 Task: Create a due date automation trigger when advanced on, on the tuesday before a card is due add dates without an overdue due date at 11:00 AM.
Action: Mouse moved to (893, 280)
Screenshot: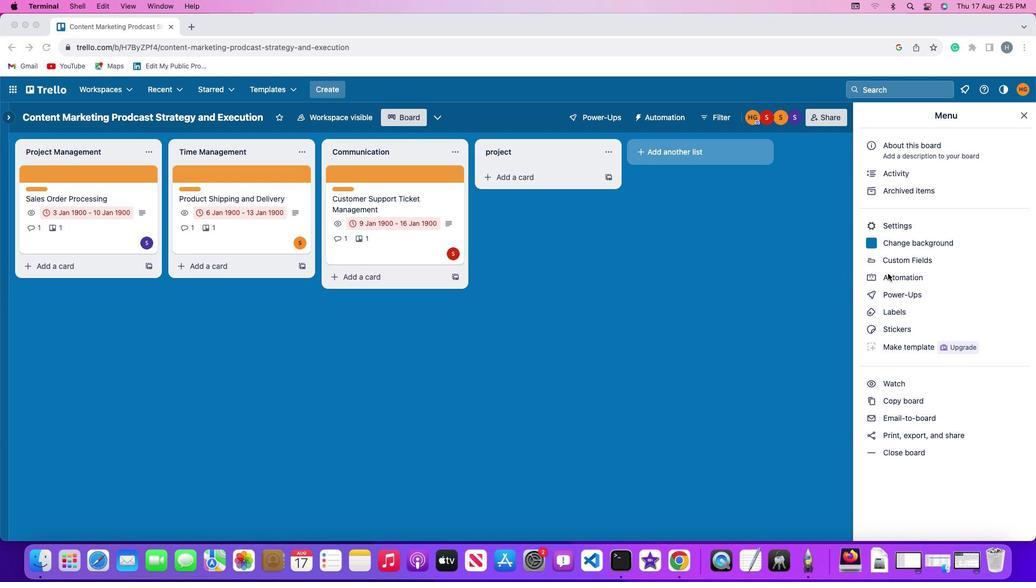 
Action: Mouse pressed left at (893, 280)
Screenshot: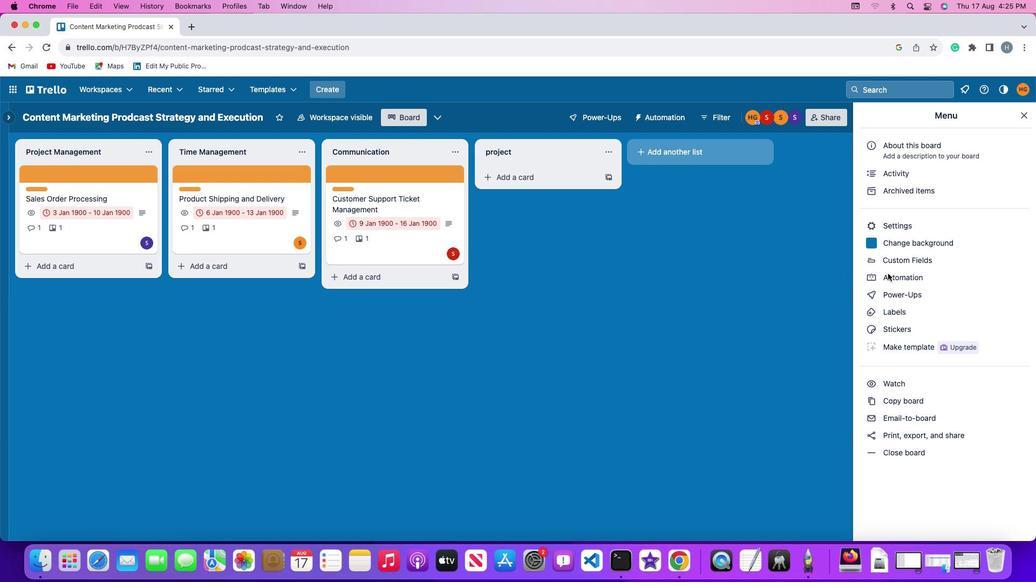 
Action: Mouse pressed left at (893, 280)
Screenshot: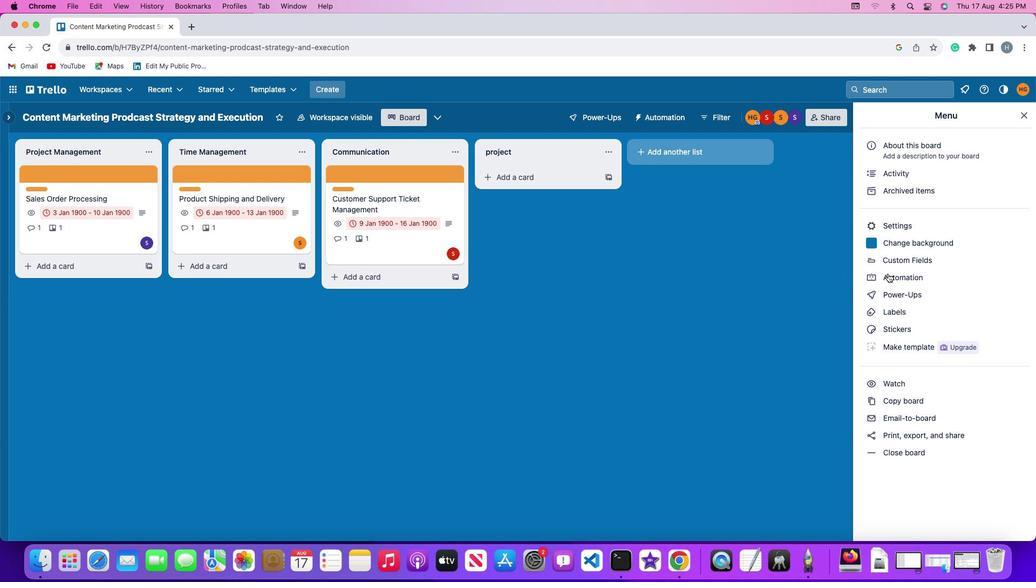 
Action: Mouse moved to (78, 255)
Screenshot: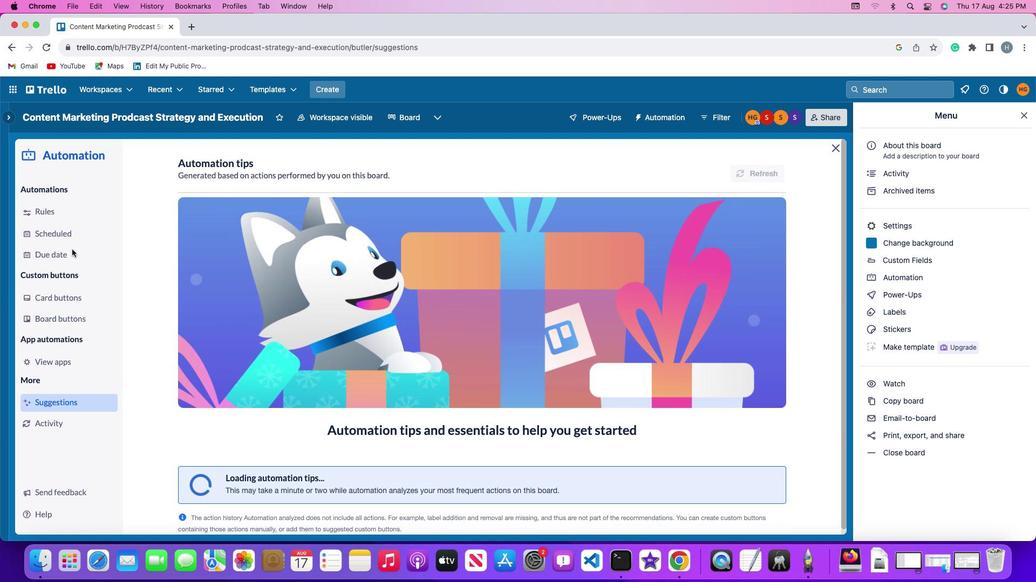 
Action: Mouse pressed left at (78, 255)
Screenshot: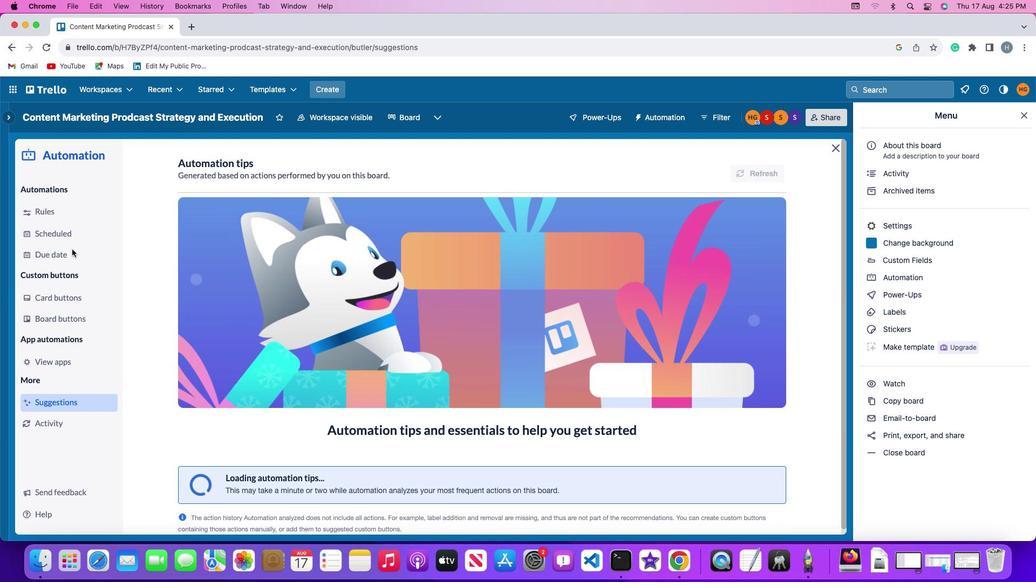 
Action: Mouse moved to (713, 171)
Screenshot: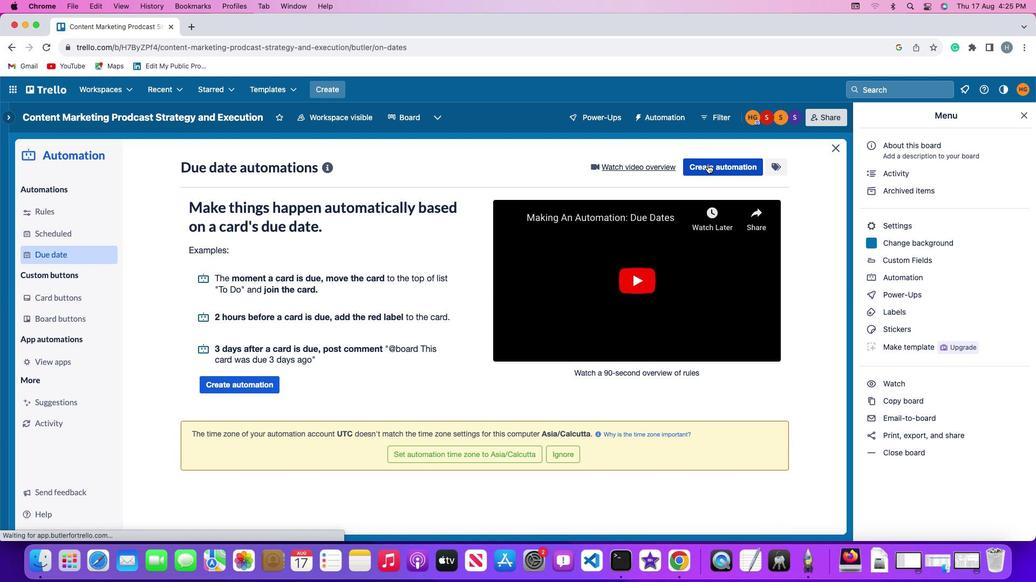
Action: Mouse pressed left at (713, 171)
Screenshot: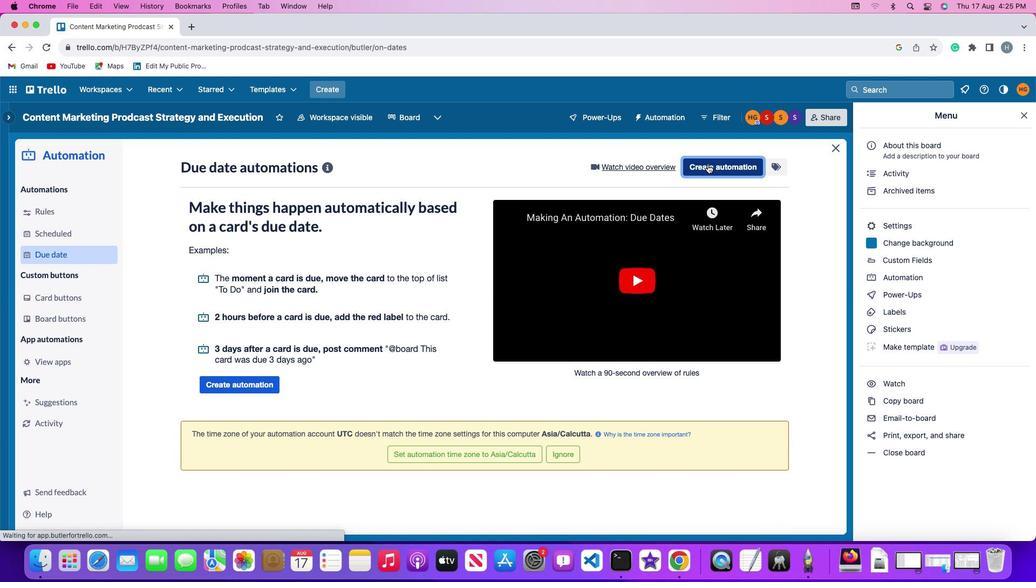 
Action: Mouse moved to (229, 277)
Screenshot: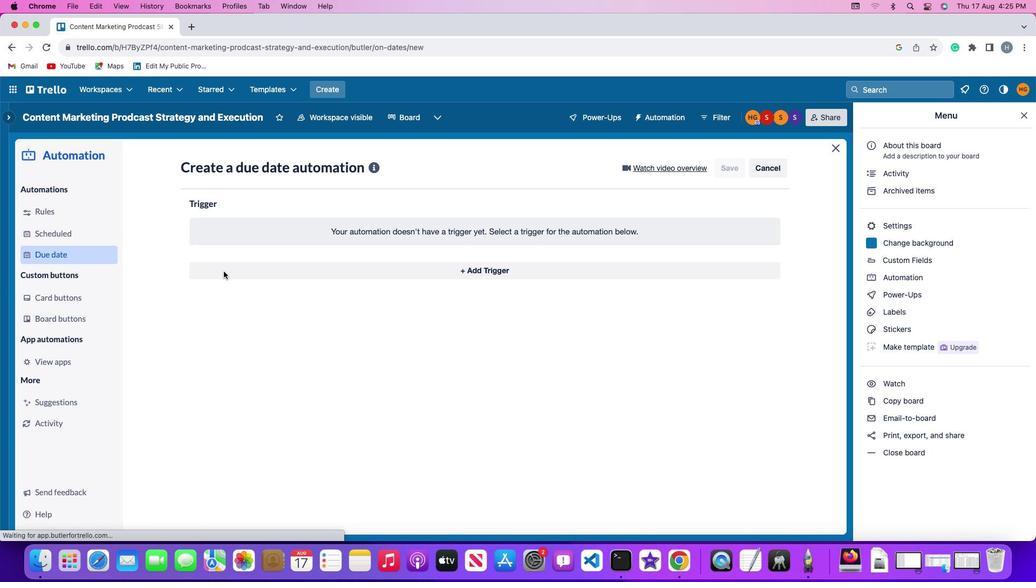 
Action: Mouse pressed left at (229, 277)
Screenshot: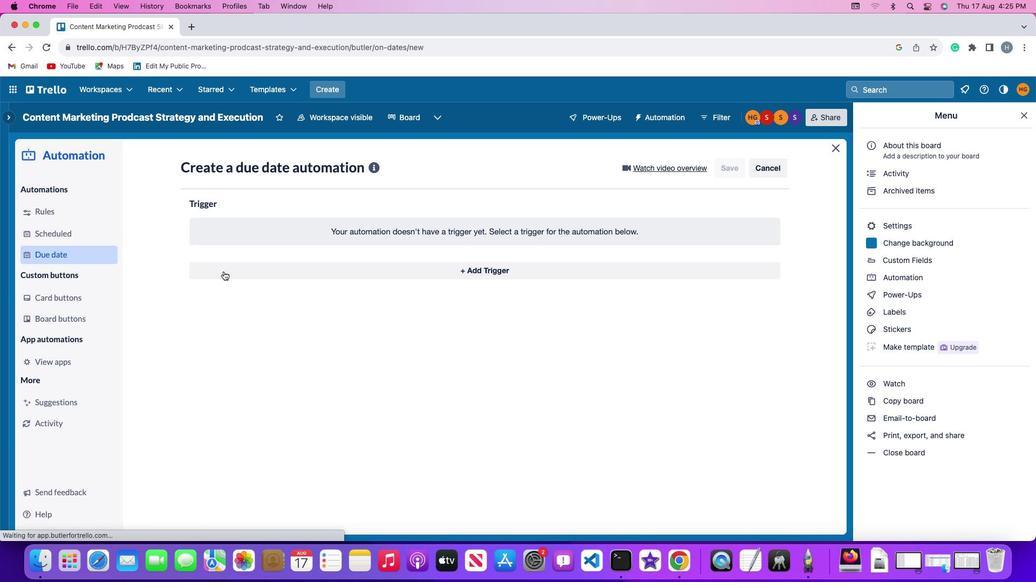 
Action: Mouse moved to (241, 473)
Screenshot: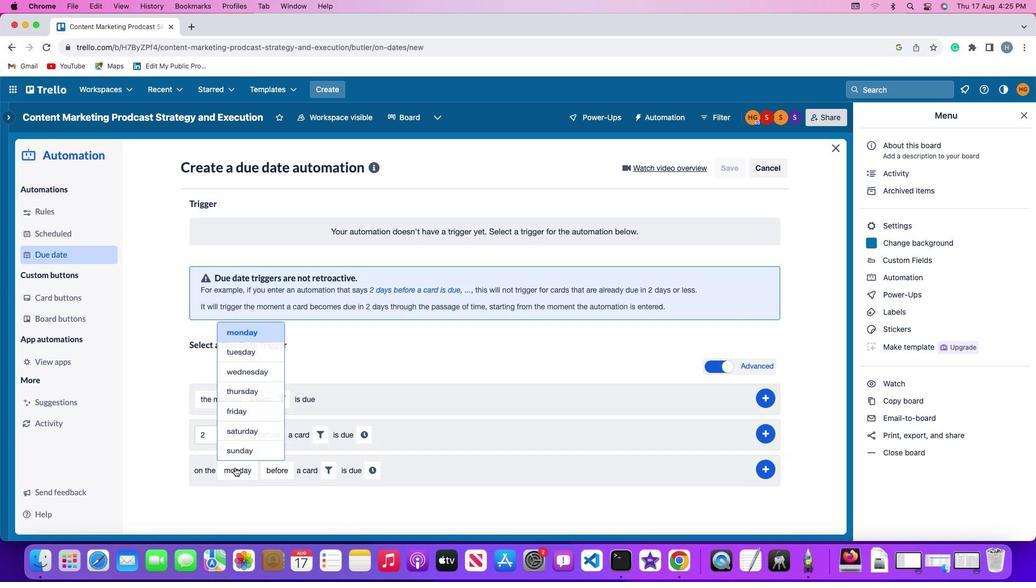 
Action: Mouse pressed left at (241, 473)
Screenshot: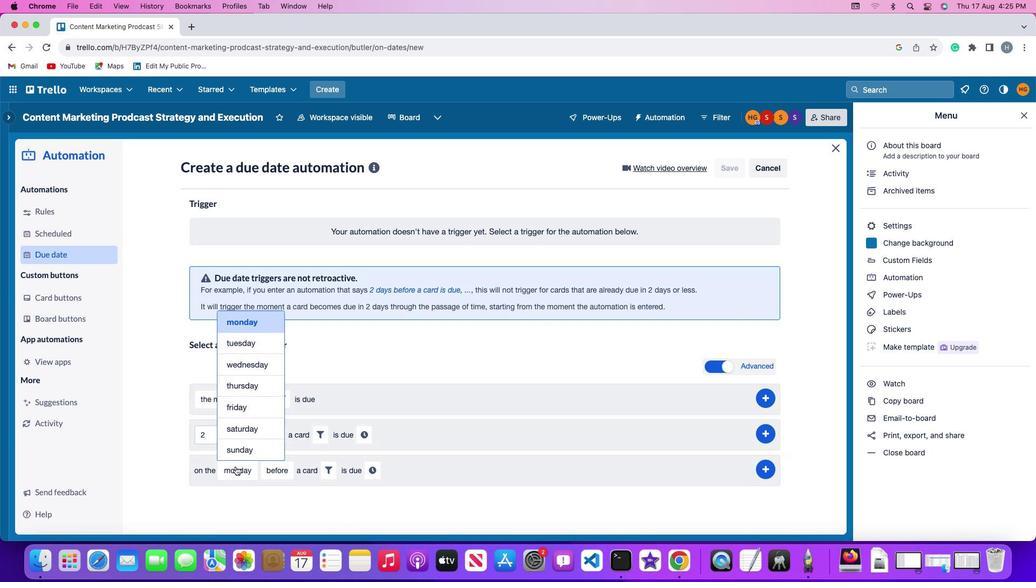 
Action: Mouse moved to (262, 348)
Screenshot: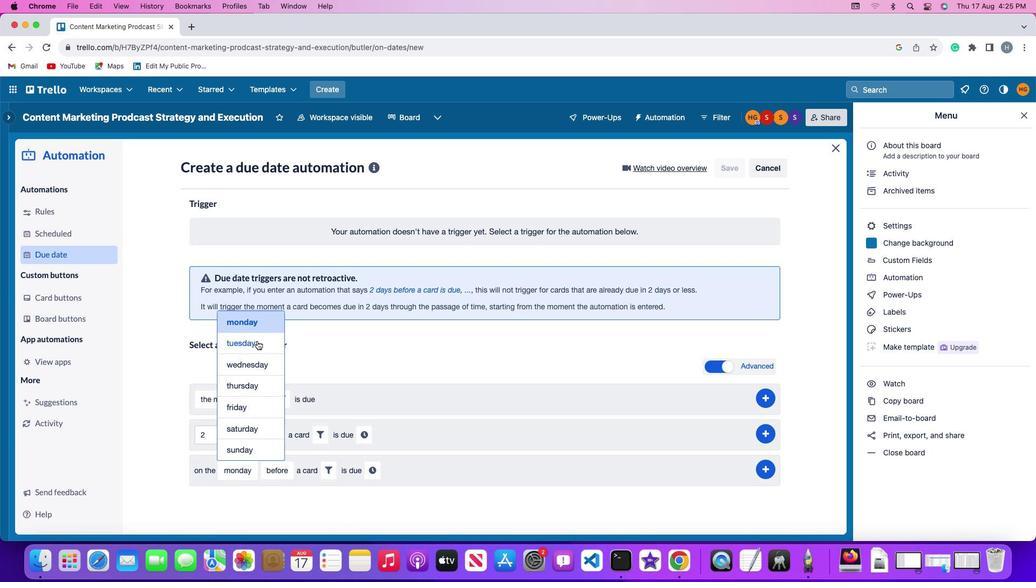 
Action: Mouse pressed left at (262, 348)
Screenshot: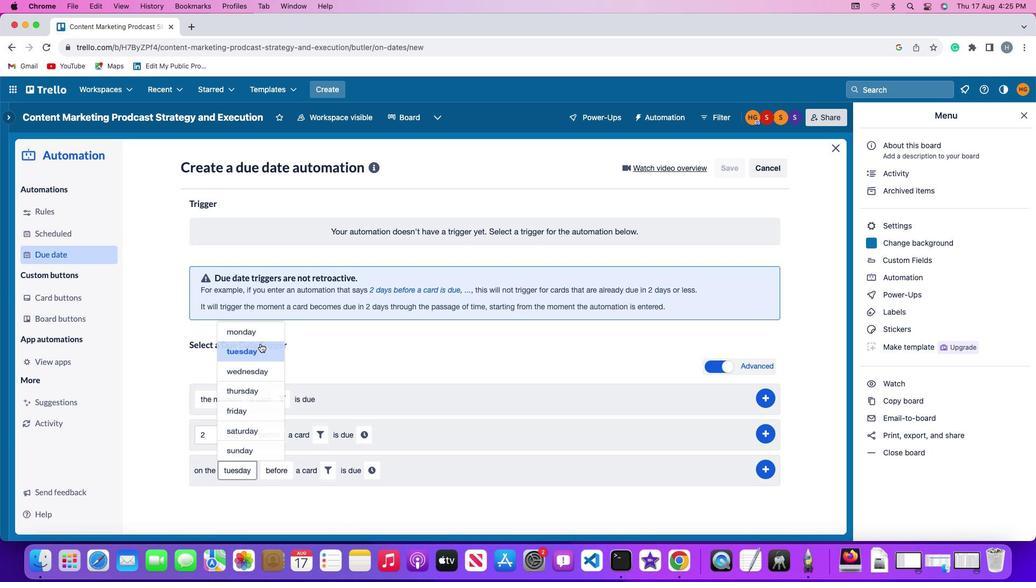 
Action: Mouse moved to (291, 480)
Screenshot: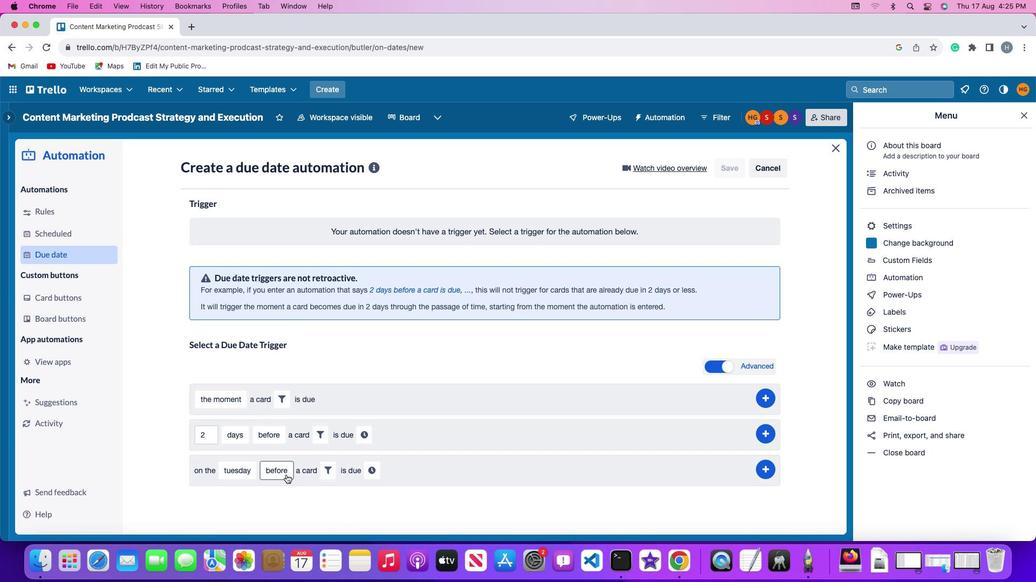 
Action: Mouse pressed left at (291, 480)
Screenshot: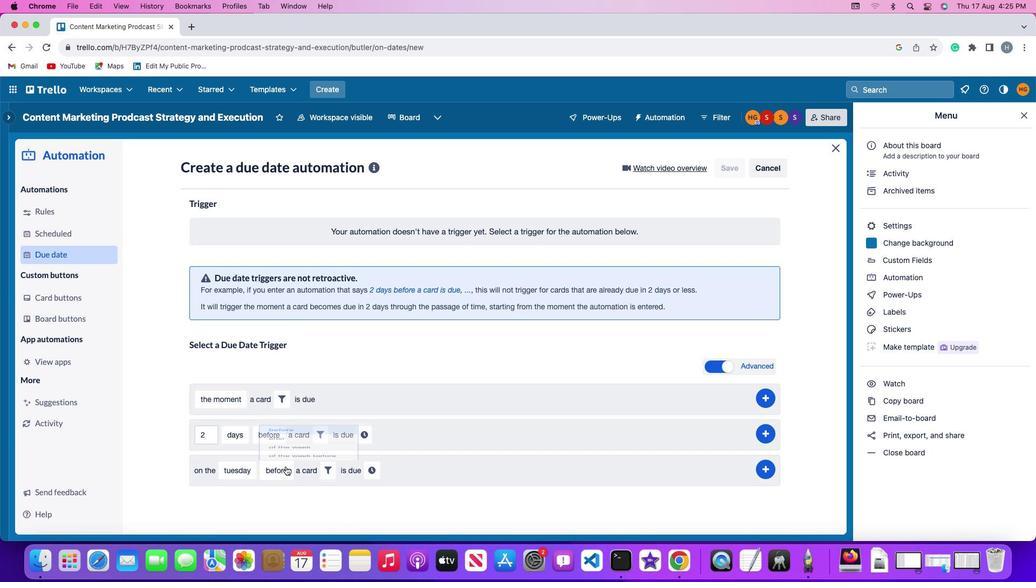 
Action: Mouse moved to (302, 390)
Screenshot: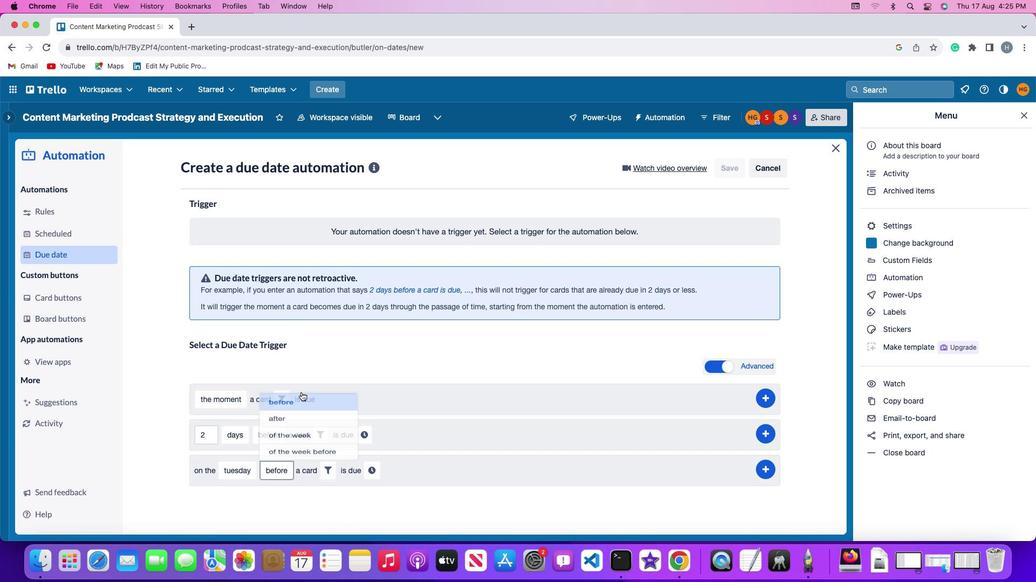
Action: Mouse pressed left at (302, 390)
Screenshot: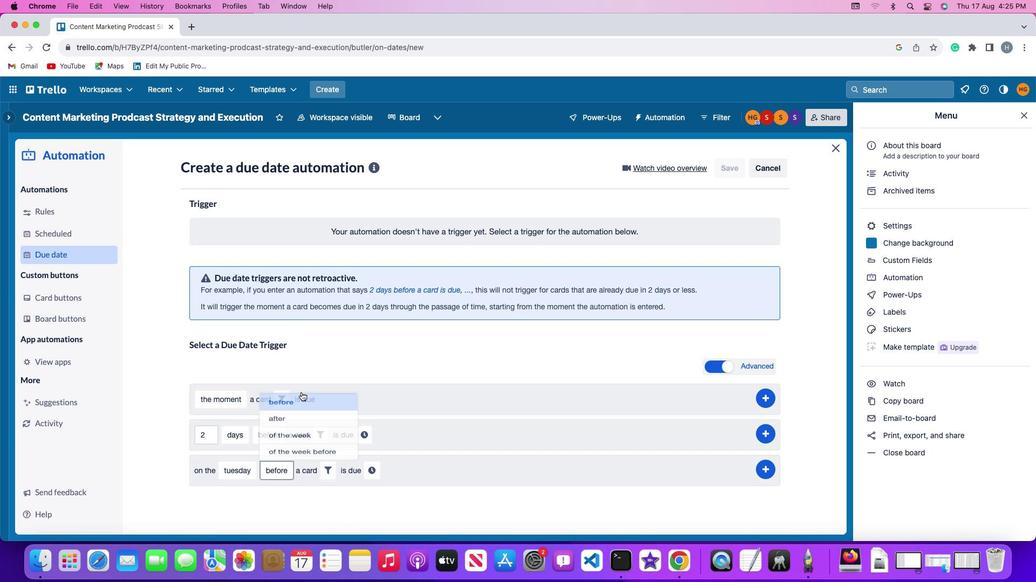 
Action: Mouse moved to (339, 480)
Screenshot: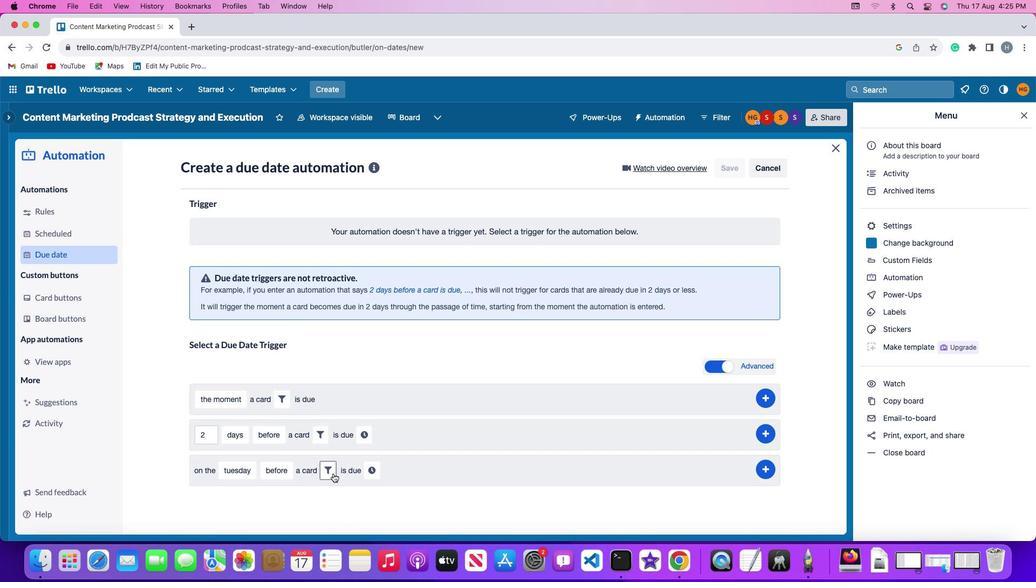 
Action: Mouse pressed left at (339, 480)
Screenshot: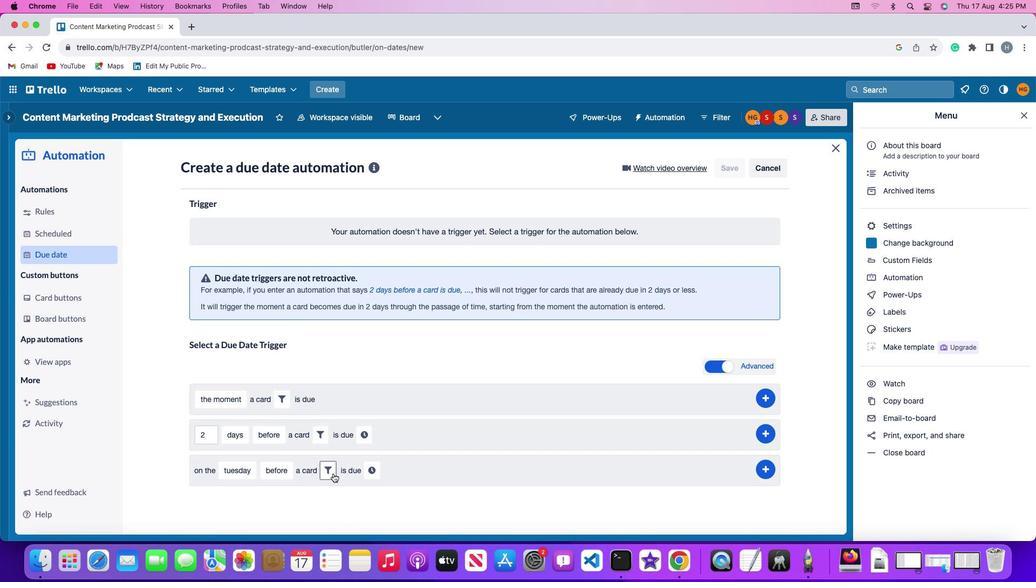 
Action: Mouse moved to (398, 513)
Screenshot: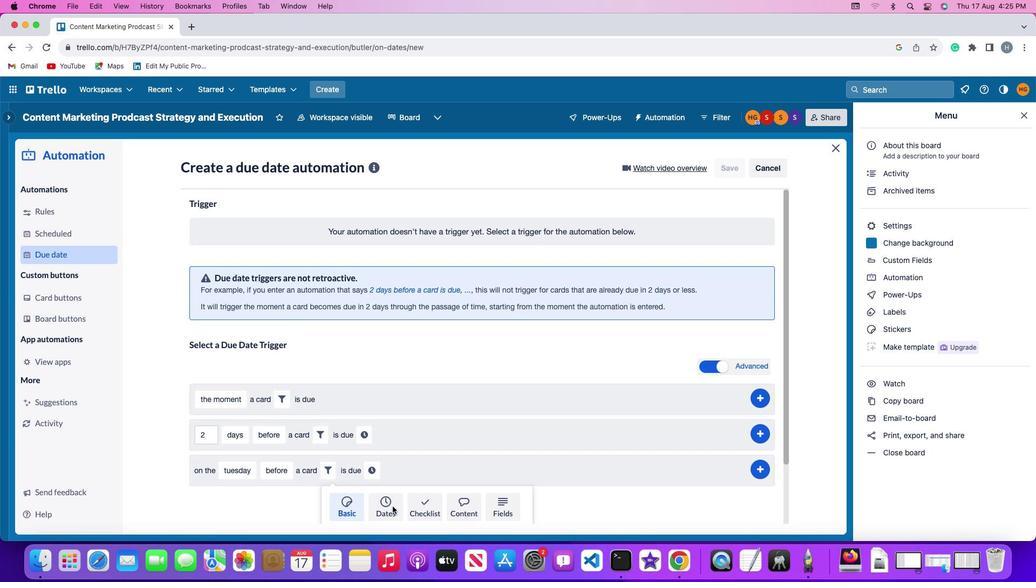
Action: Mouse pressed left at (398, 513)
Screenshot: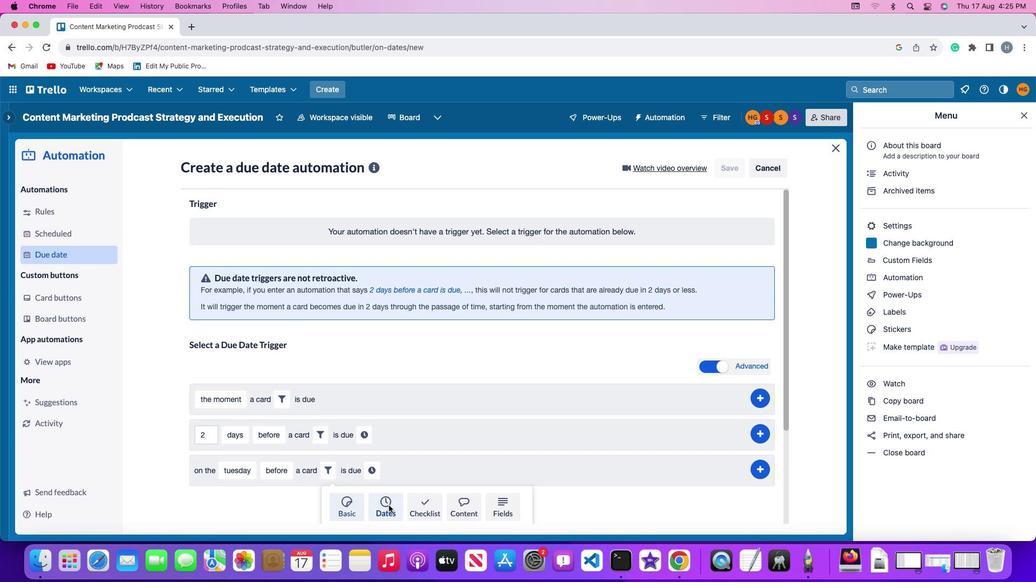 
Action: Mouse moved to (281, 501)
Screenshot: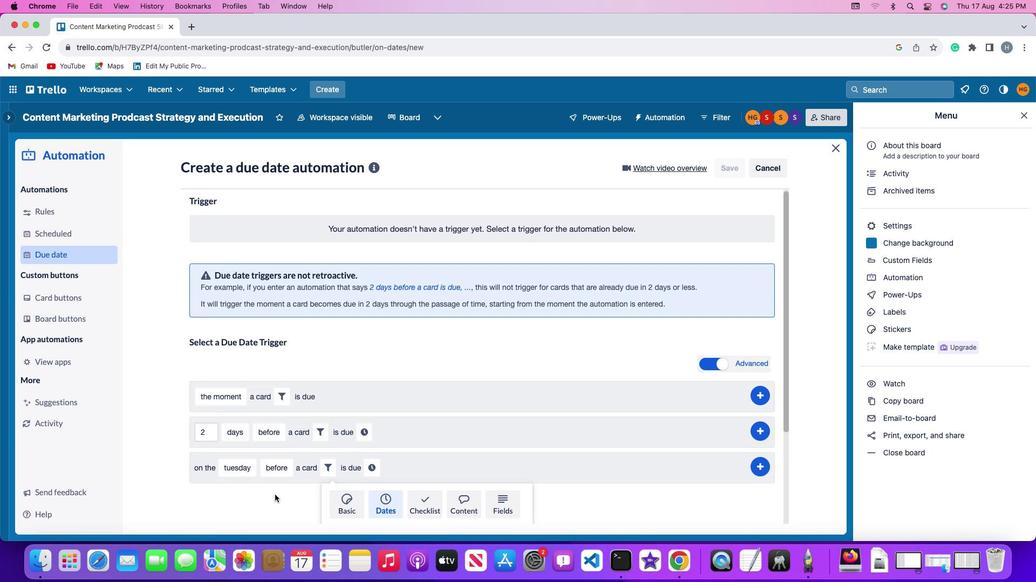 
Action: Mouse scrolled (281, 501) with delta (5, 5)
Screenshot: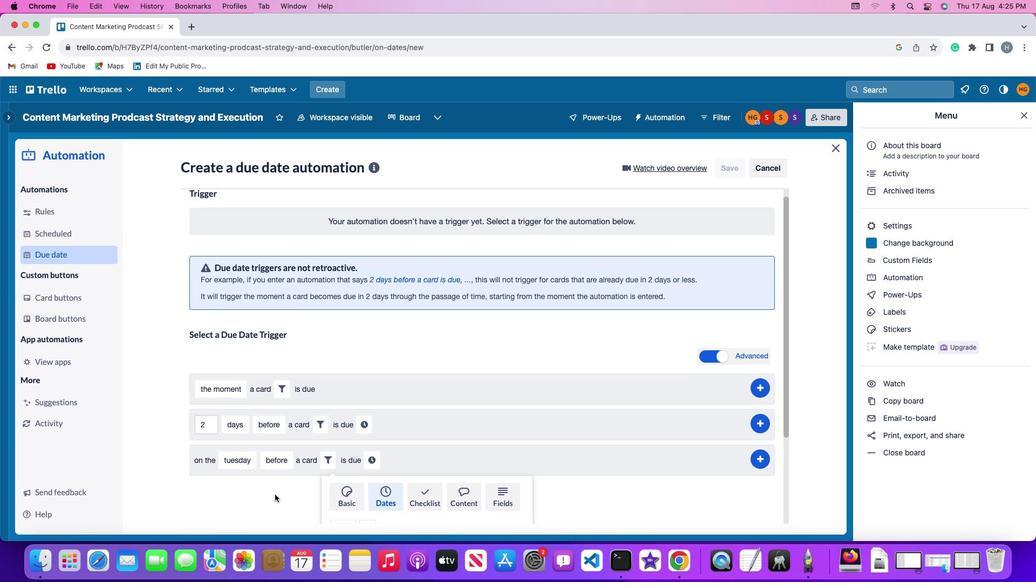 
Action: Mouse scrolled (281, 501) with delta (5, 5)
Screenshot: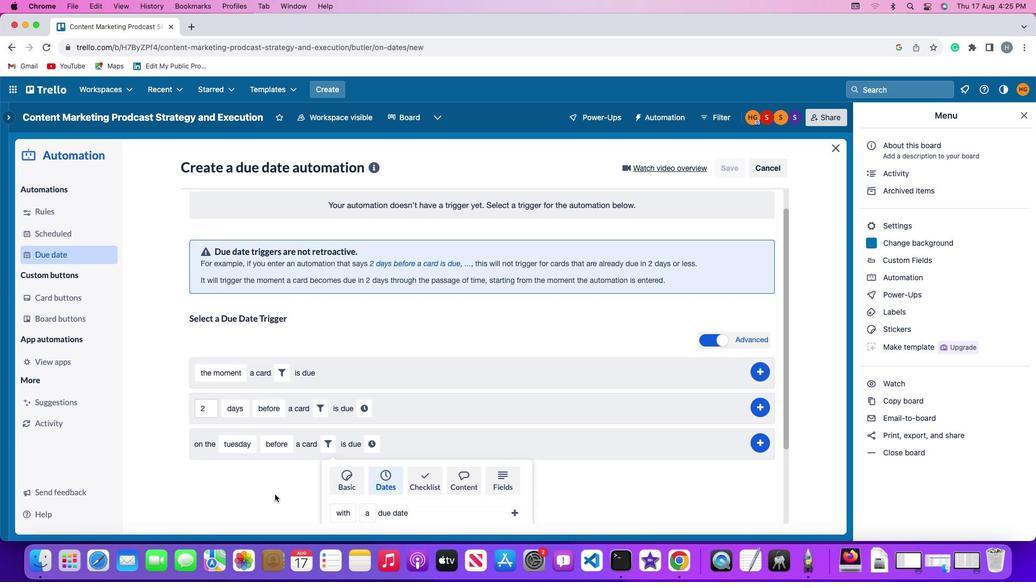 
Action: Mouse scrolled (281, 501) with delta (5, 4)
Screenshot: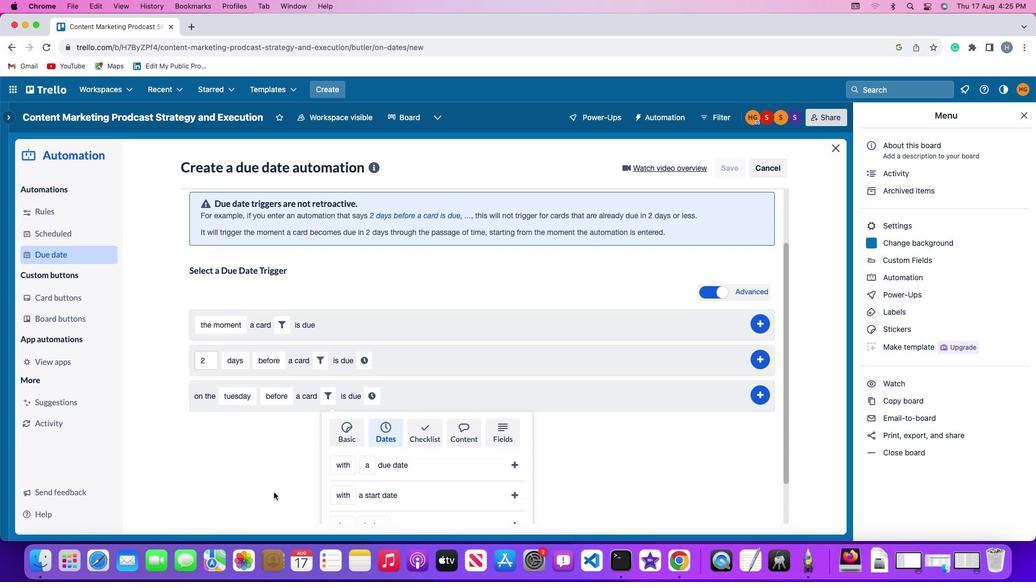 
Action: Mouse moved to (281, 500)
Screenshot: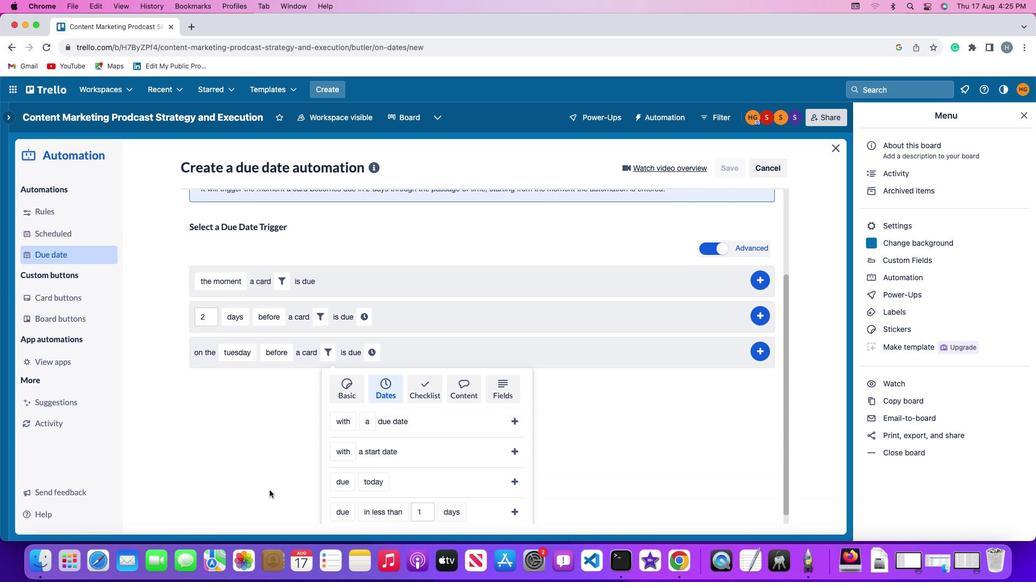 
Action: Mouse scrolled (281, 500) with delta (5, 4)
Screenshot: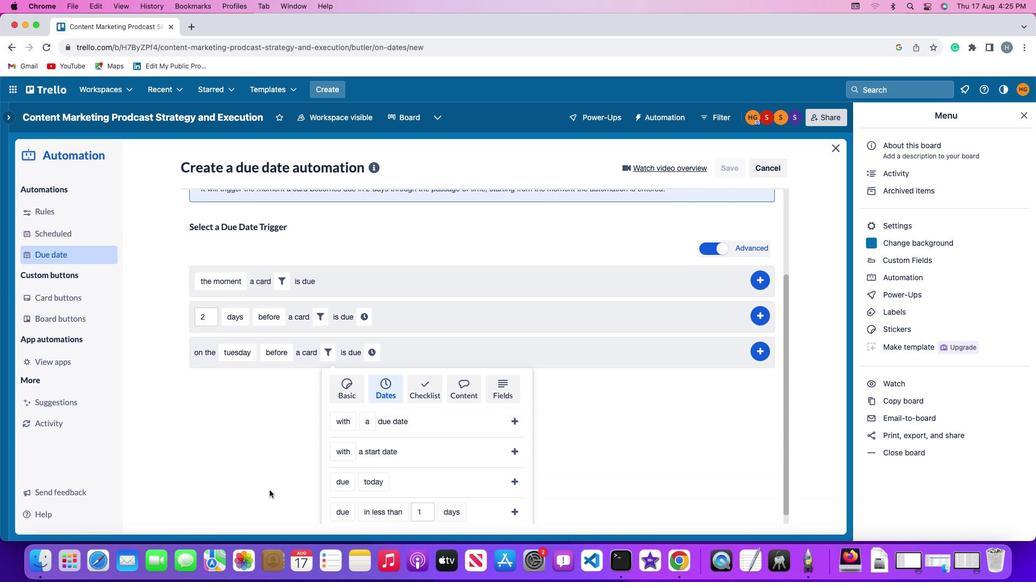
Action: Mouse moved to (350, 414)
Screenshot: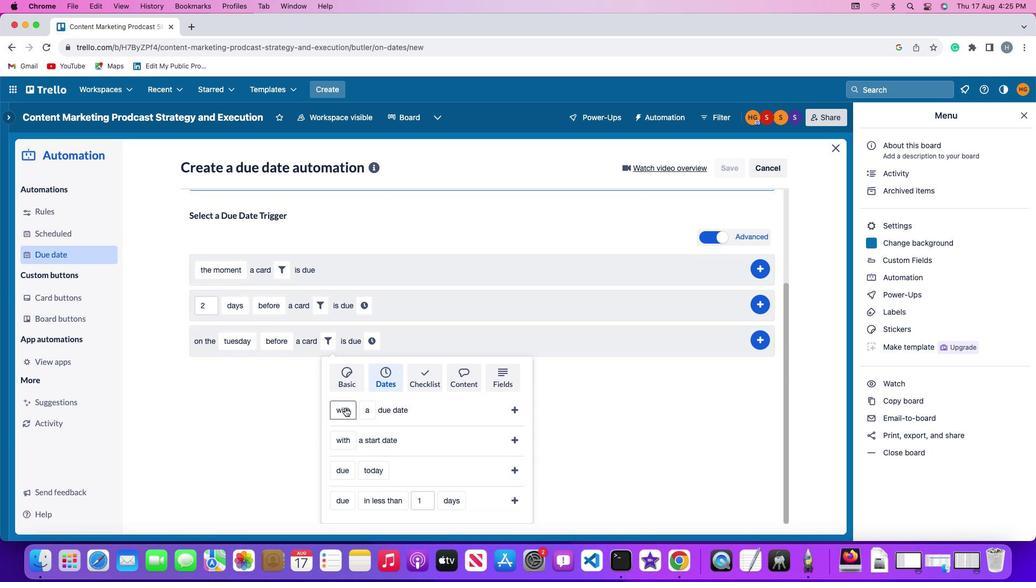 
Action: Mouse pressed left at (350, 414)
Screenshot: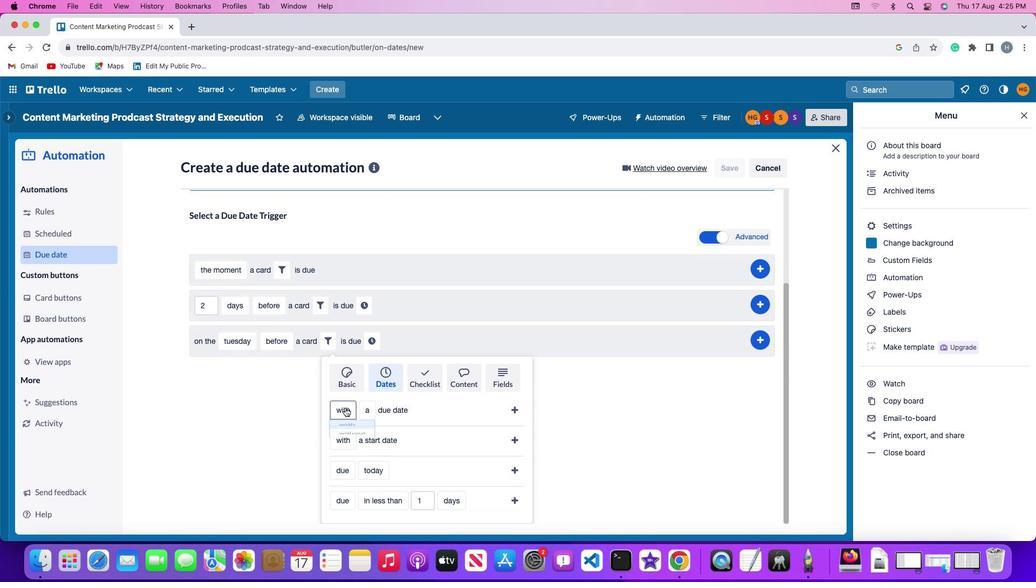 
Action: Mouse moved to (350, 454)
Screenshot: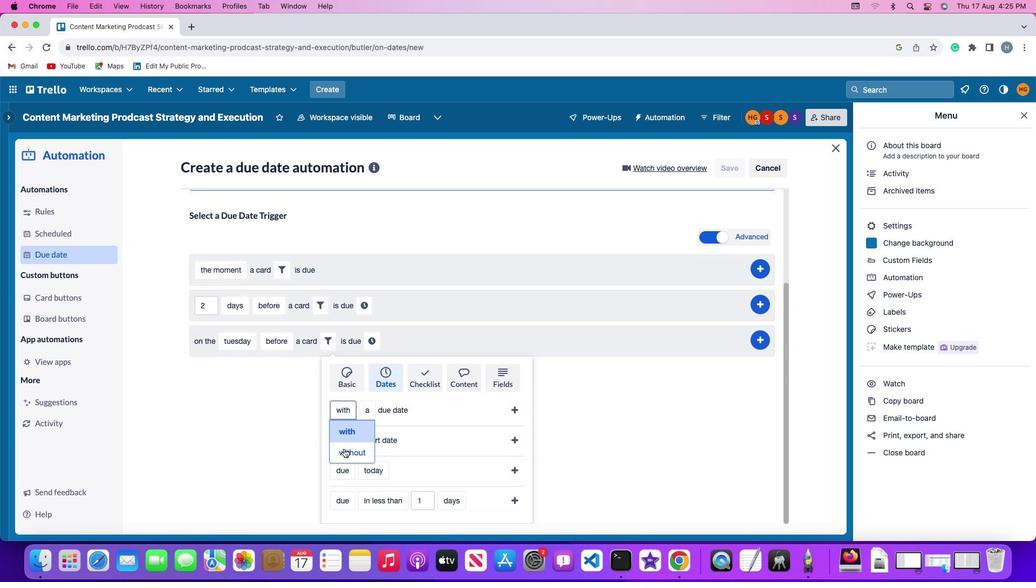 
Action: Mouse pressed left at (350, 454)
Screenshot: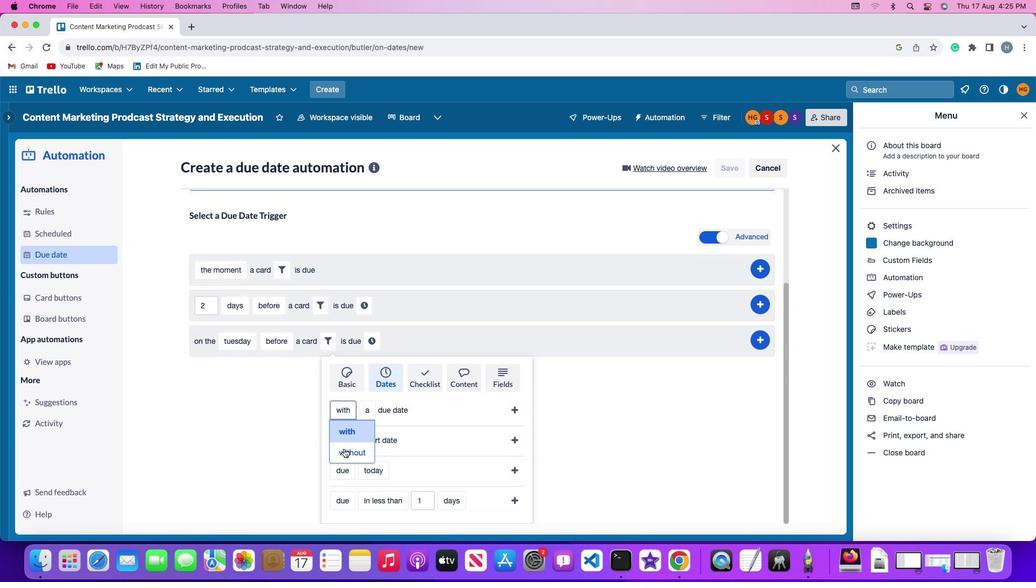 
Action: Mouse moved to (382, 417)
Screenshot: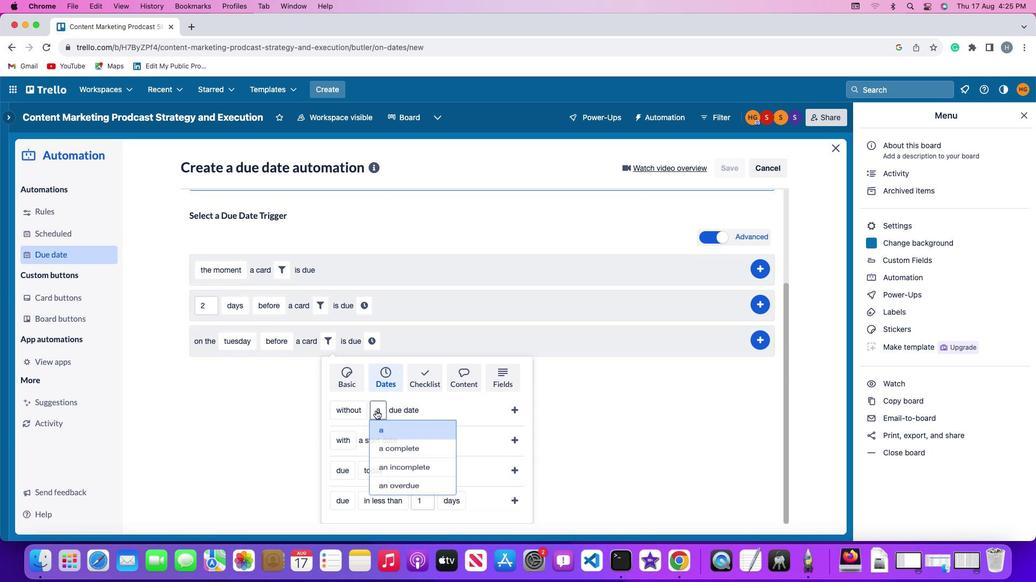 
Action: Mouse pressed left at (382, 417)
Screenshot: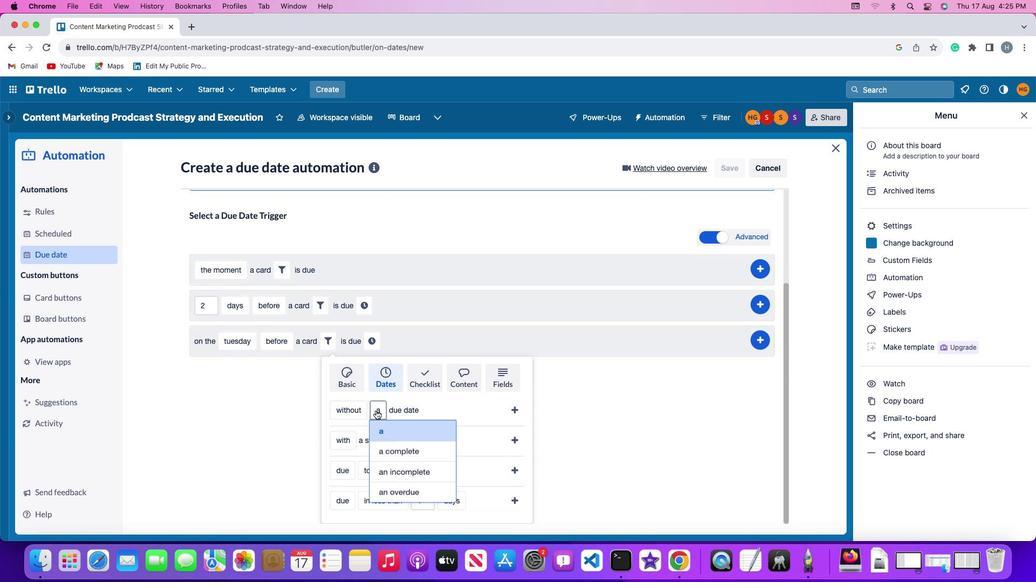 
Action: Mouse moved to (403, 499)
Screenshot: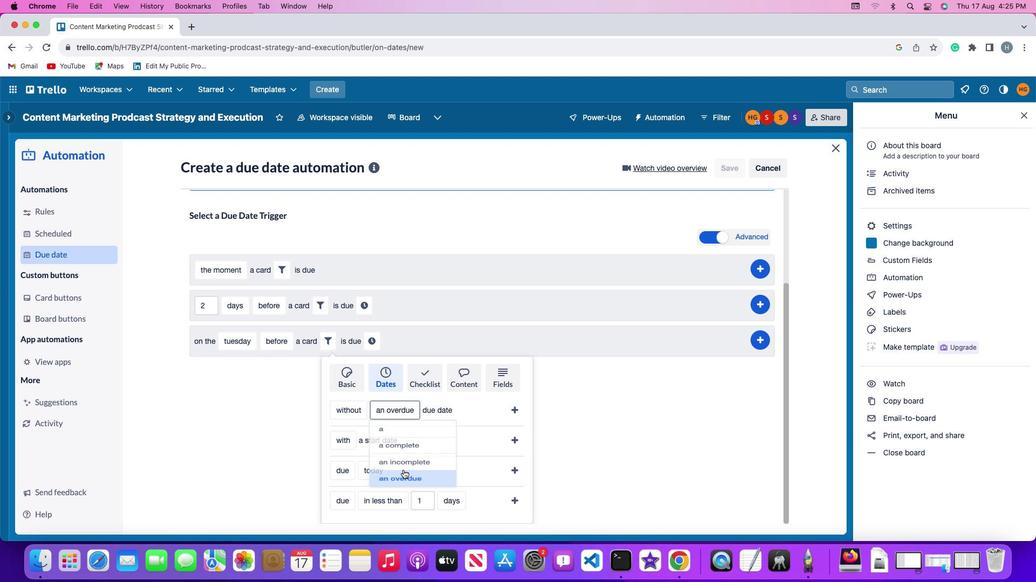 
Action: Mouse pressed left at (403, 499)
Screenshot: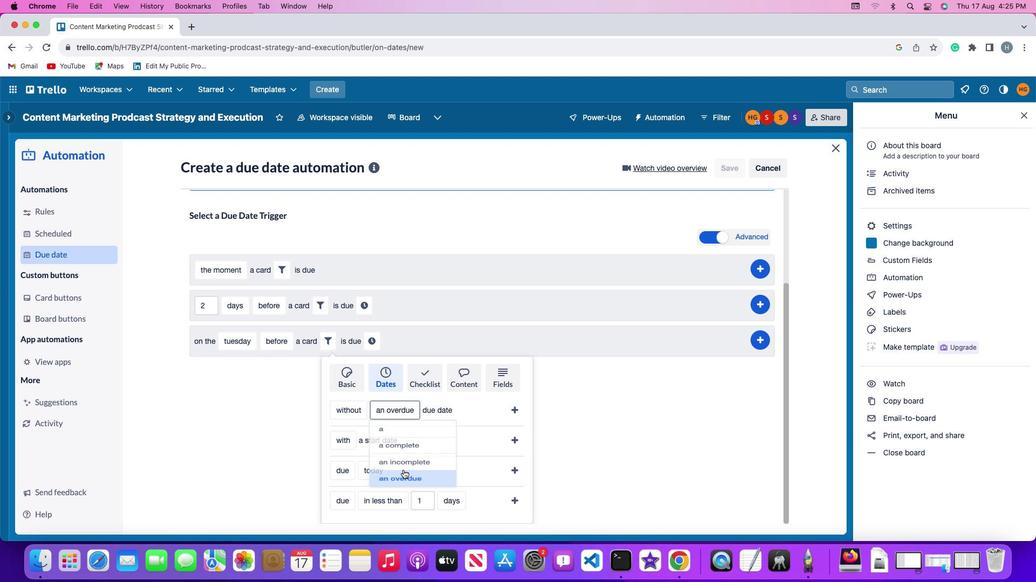 
Action: Mouse moved to (523, 412)
Screenshot: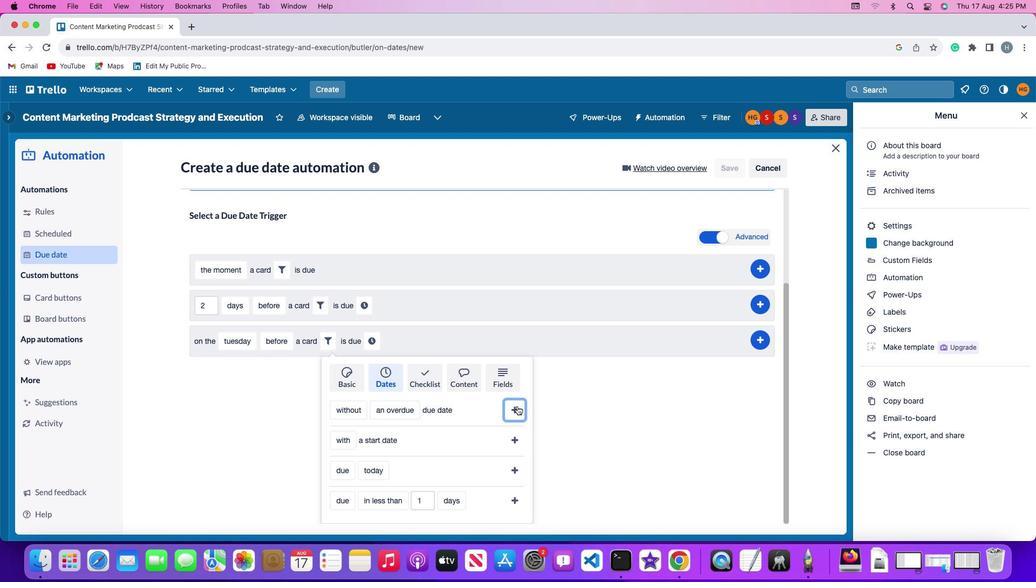 
Action: Mouse pressed left at (523, 412)
Screenshot: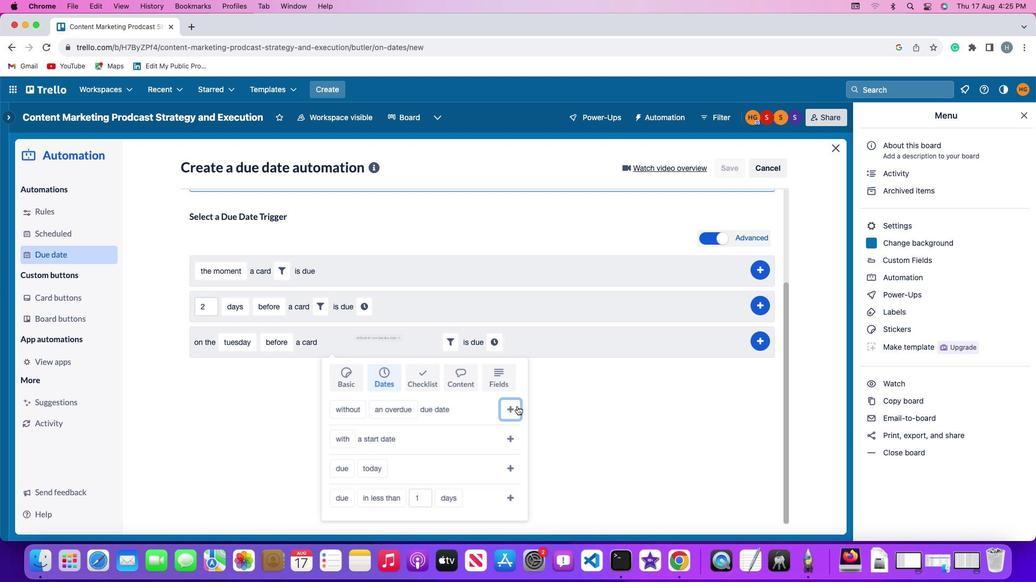 
Action: Mouse moved to (500, 473)
Screenshot: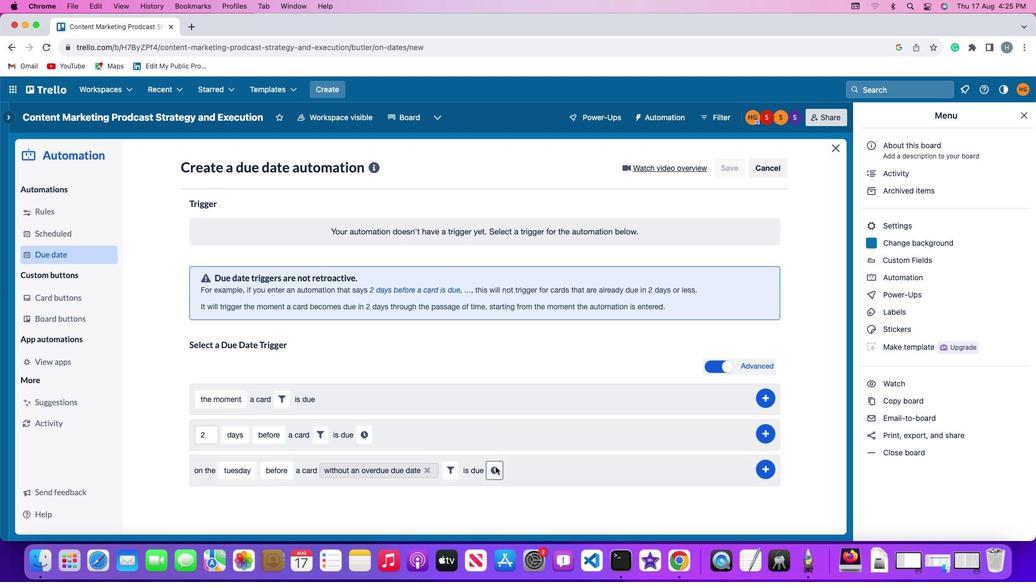 
Action: Mouse pressed left at (500, 473)
Screenshot: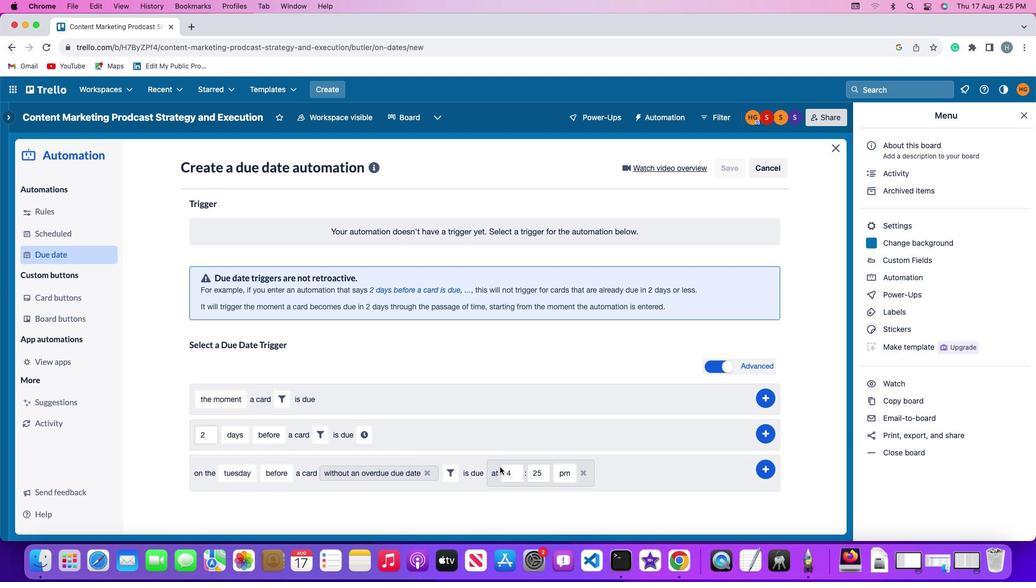 
Action: Mouse moved to (526, 477)
Screenshot: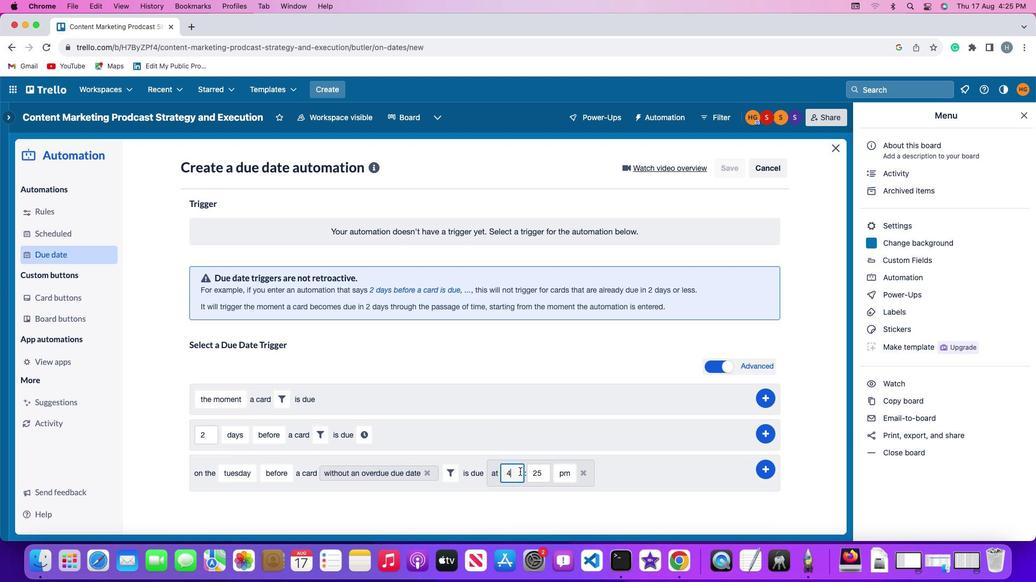 
Action: Mouse pressed left at (526, 477)
Screenshot: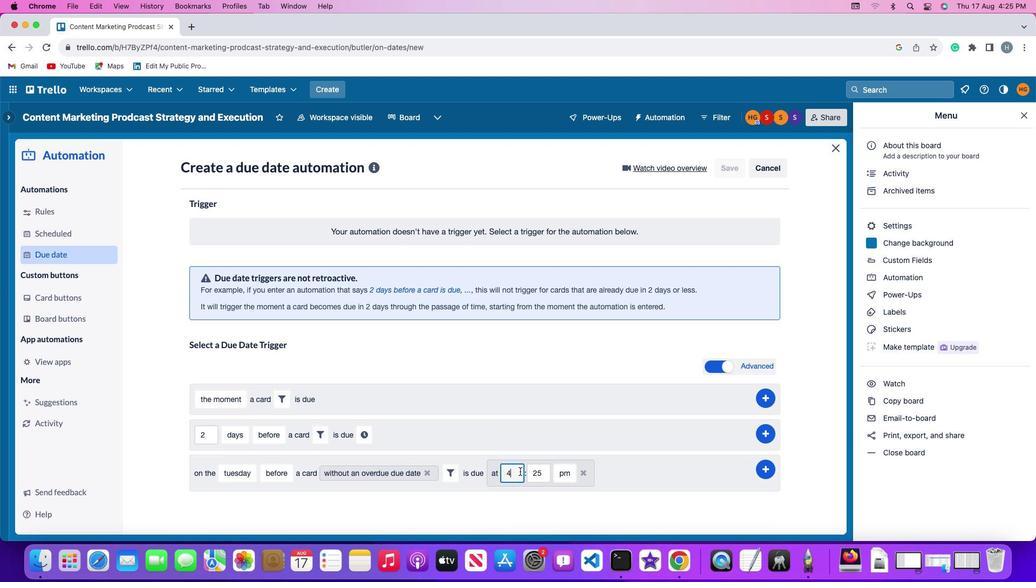 
Action: Mouse moved to (516, 473)
Screenshot: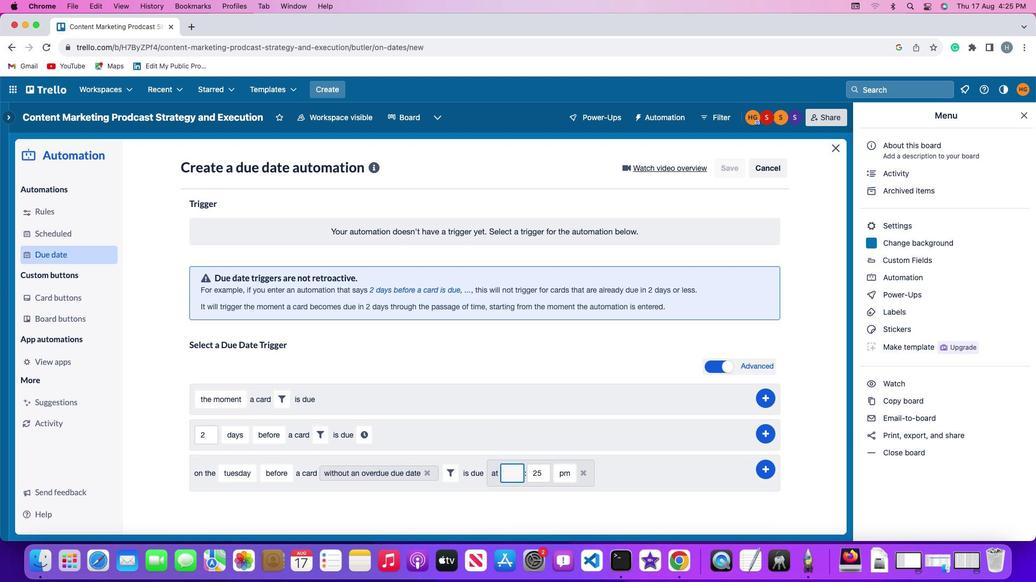 
Action: Key pressed Key.backspace
Screenshot: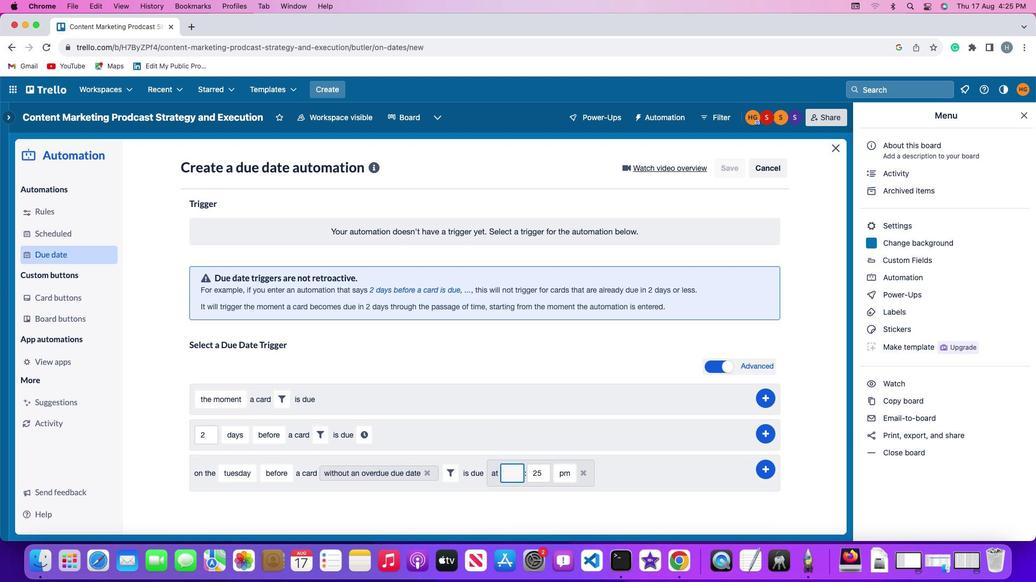 
Action: Mouse moved to (516, 473)
Screenshot: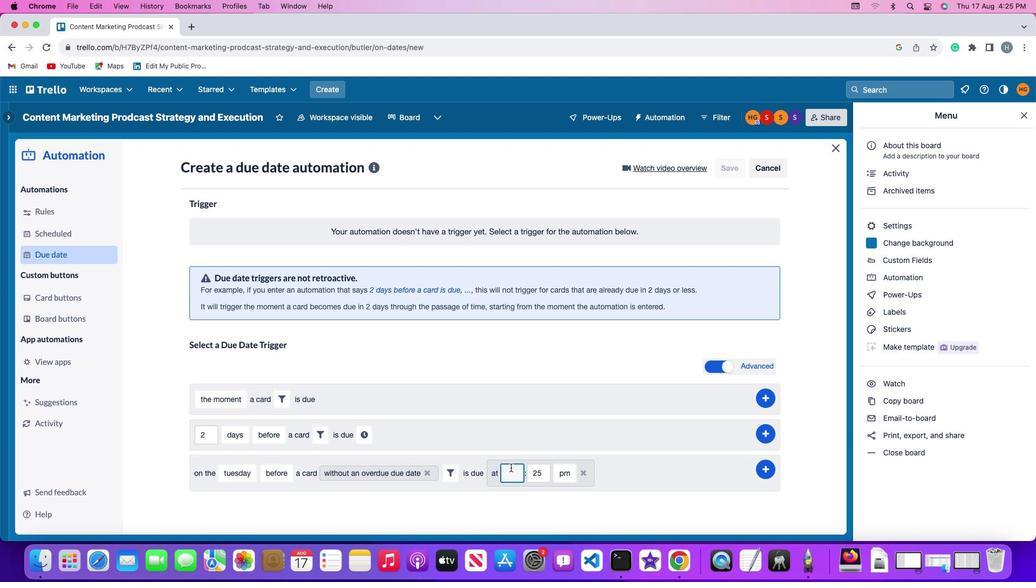 
Action: Key pressed '1''1'
Screenshot: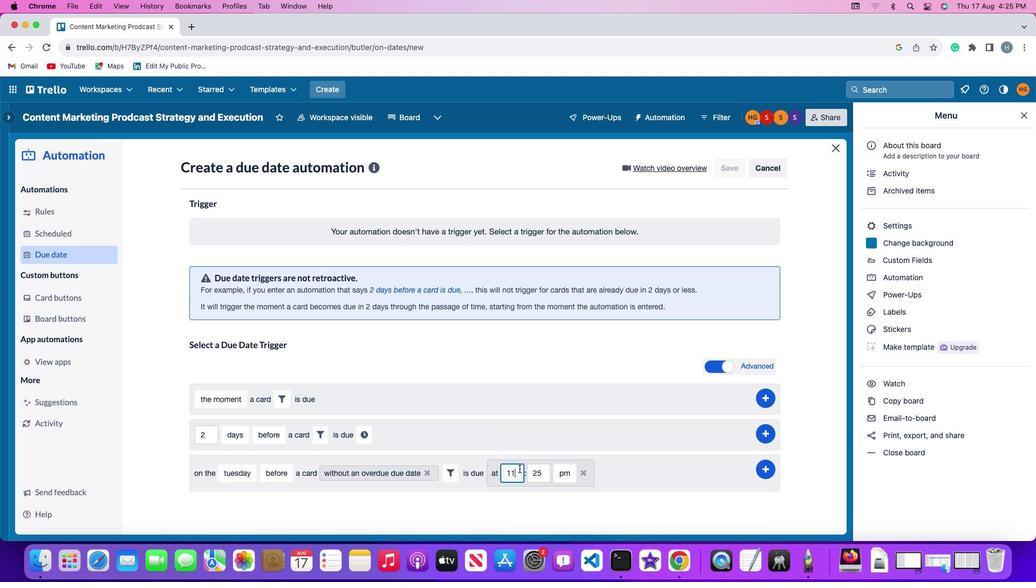 
Action: Mouse moved to (549, 480)
Screenshot: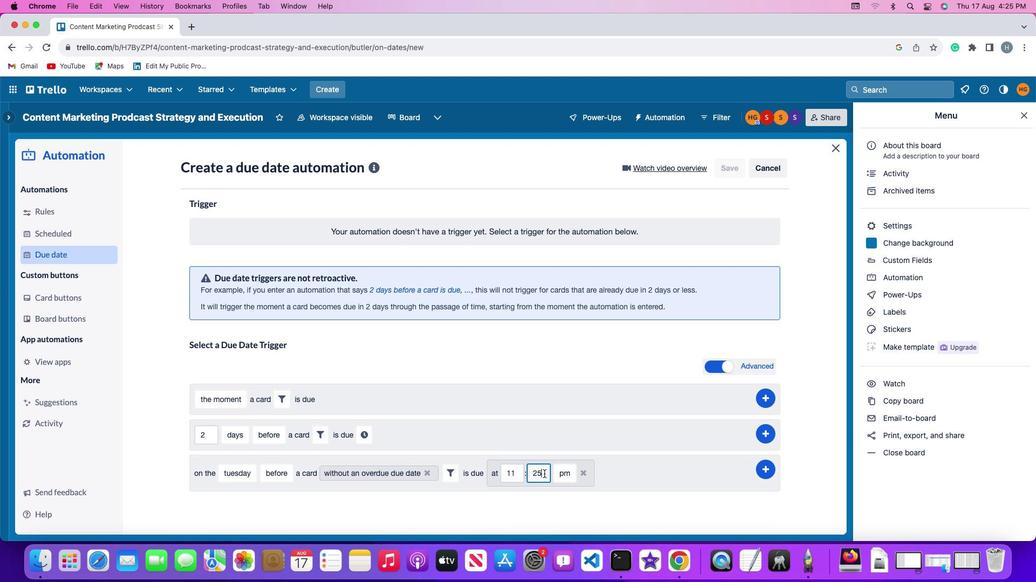 
Action: Mouse pressed left at (549, 480)
Screenshot: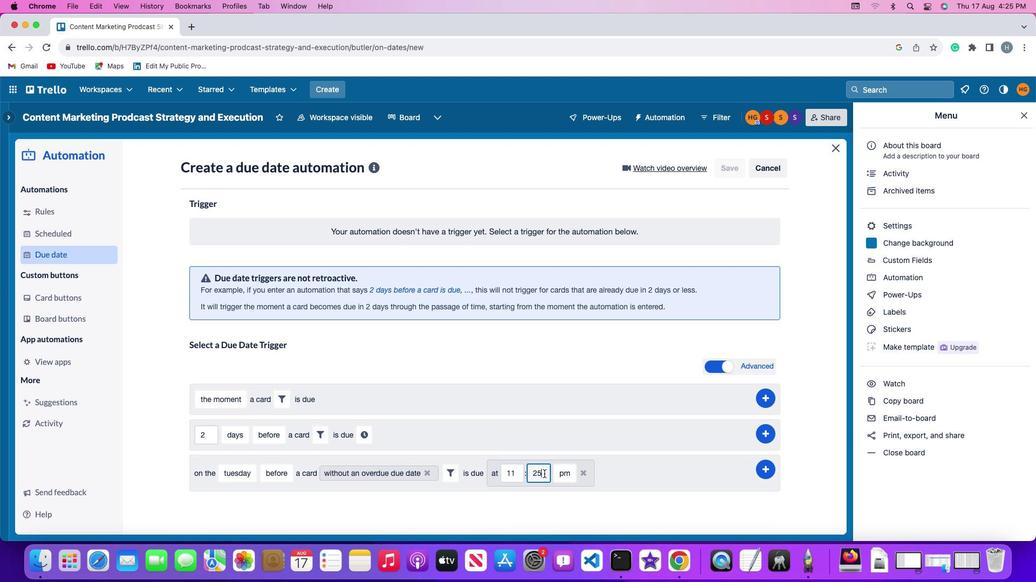 
Action: Key pressed Key.backspaceKey.backspace'0''0'
Screenshot: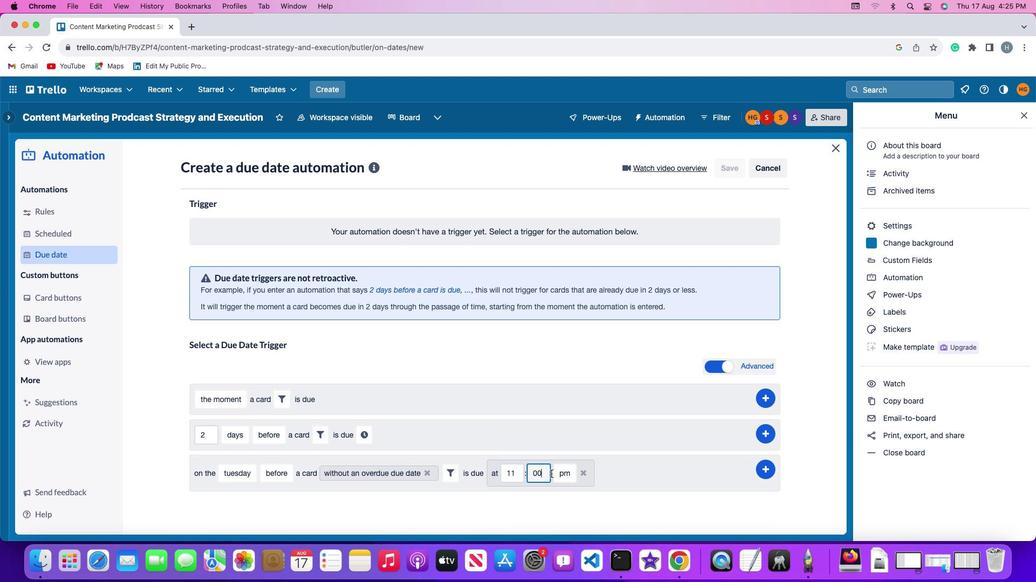
Action: Mouse moved to (569, 477)
Screenshot: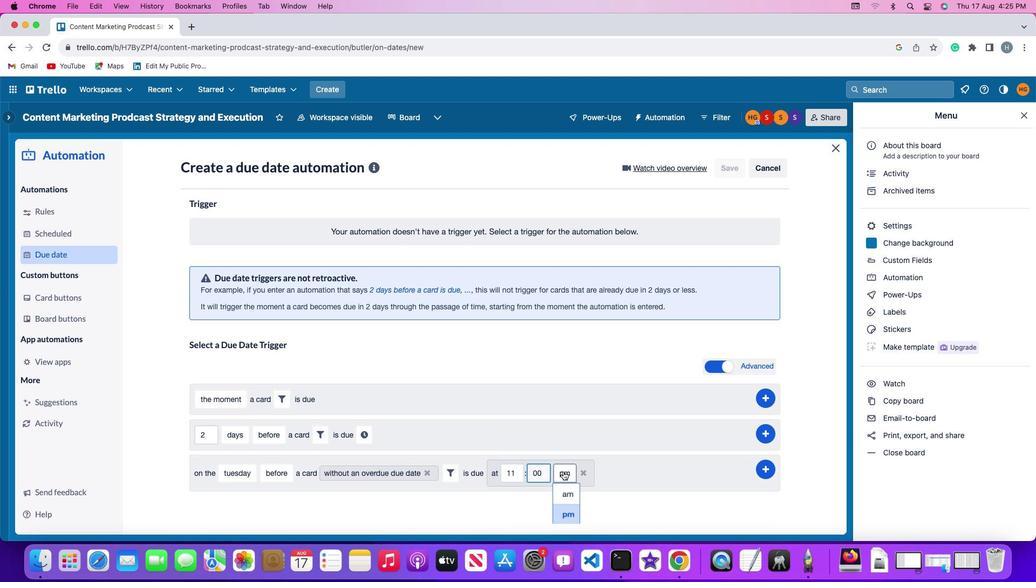 
Action: Mouse pressed left at (569, 477)
Screenshot: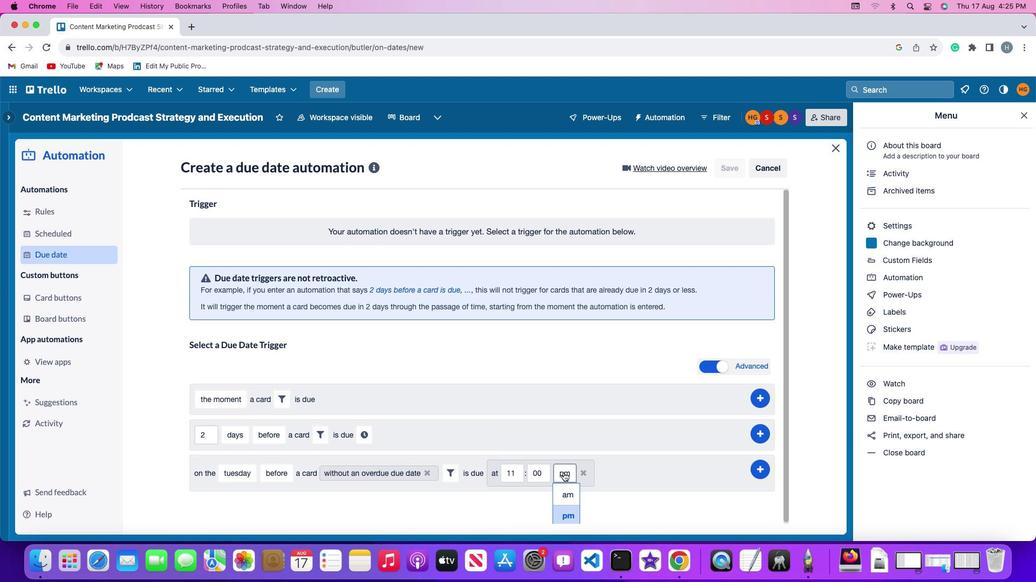 
Action: Mouse moved to (575, 503)
Screenshot: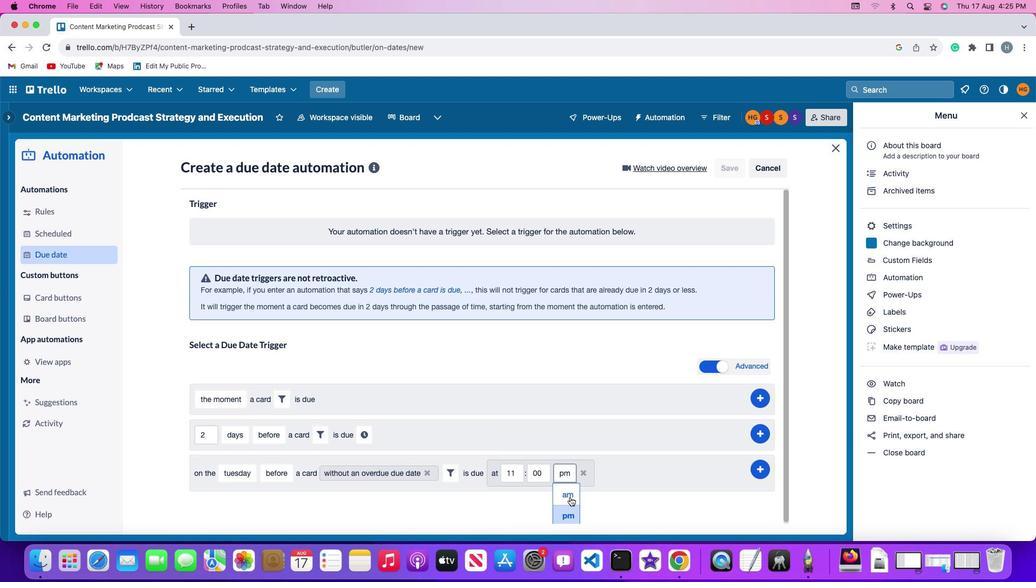 
Action: Mouse pressed left at (575, 503)
Screenshot: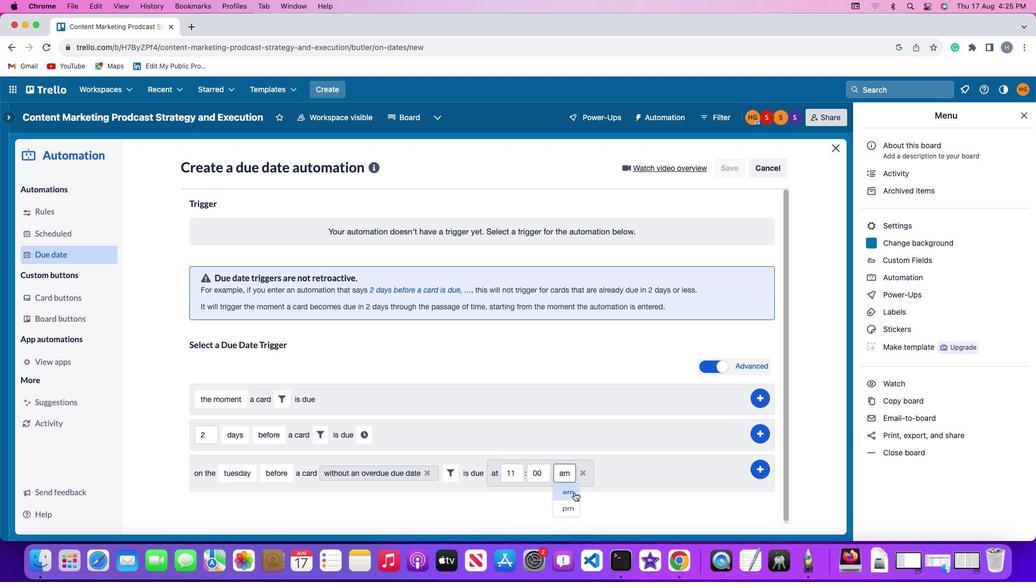 
Action: Mouse moved to (773, 472)
Screenshot: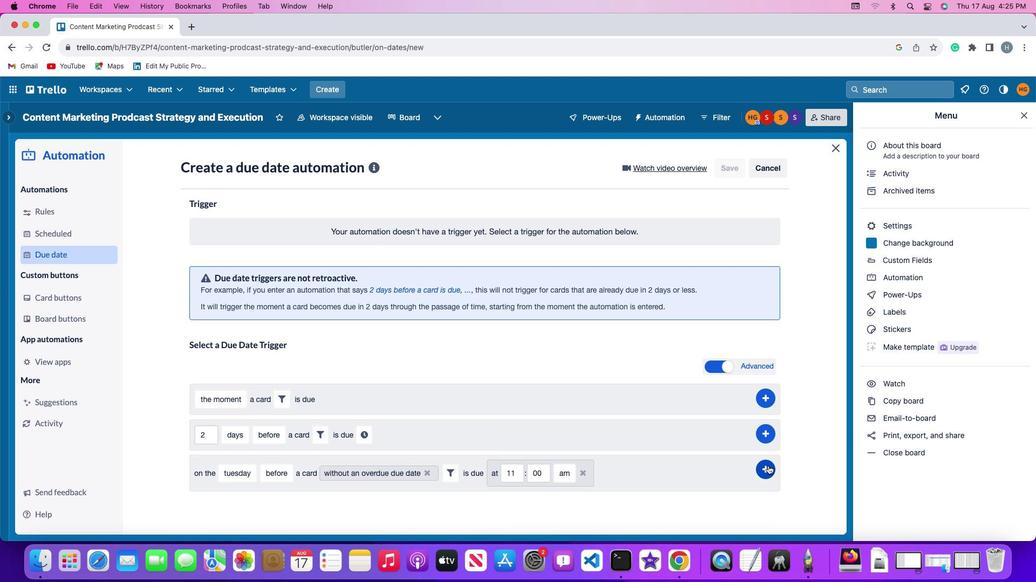
Action: Mouse pressed left at (773, 472)
Screenshot: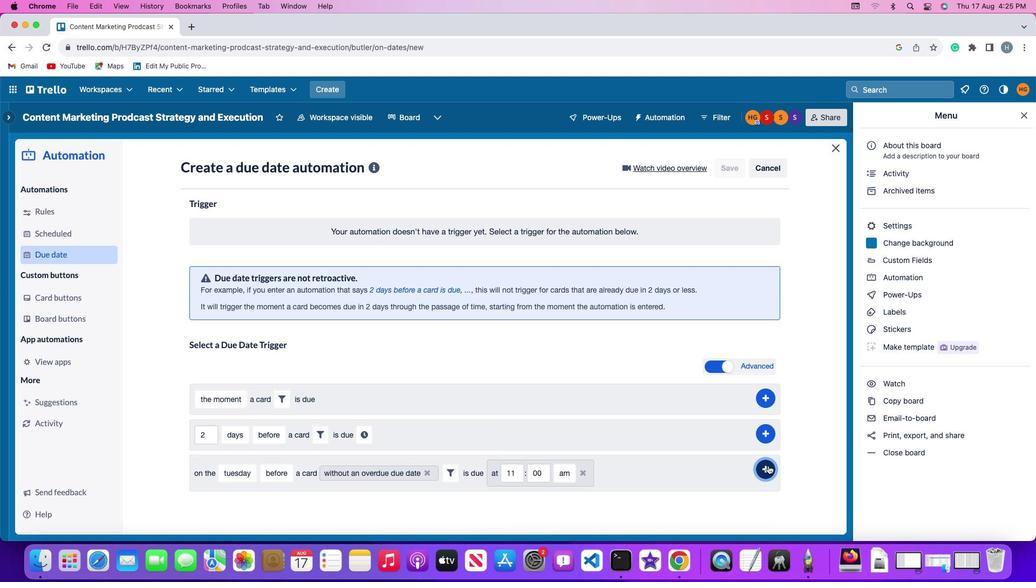 
Action: Mouse moved to (836, 382)
Screenshot: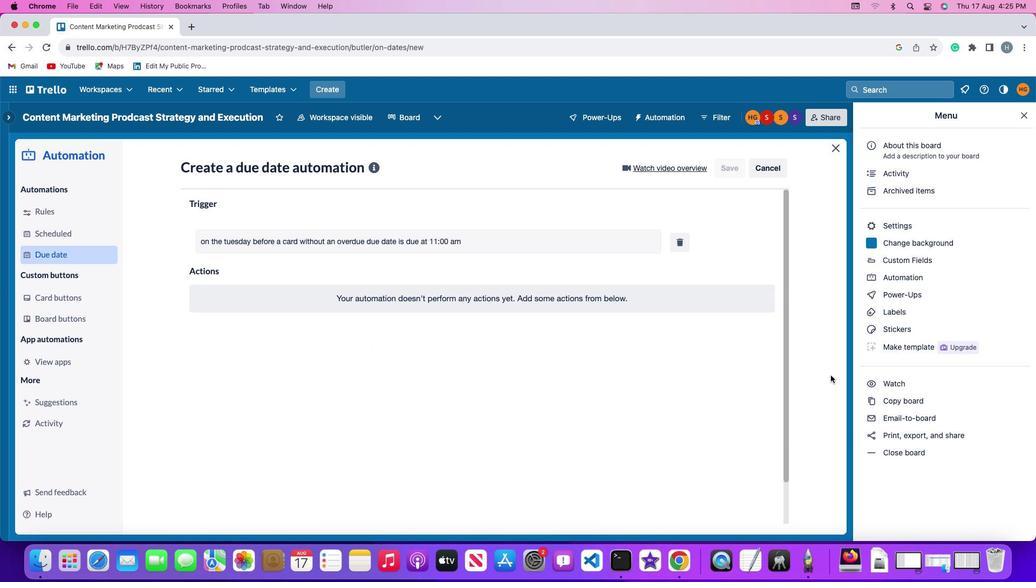 
